 Task: Create a rule from the Recommended list, Task Added to this Project -> add SubTasks in the project AuroraStream with SubTasks Gather and Analyse Requirements , Design and Implement Solution , System Test and UAT , Release to Production / Go Live
Action: Mouse moved to (488, 207)
Screenshot: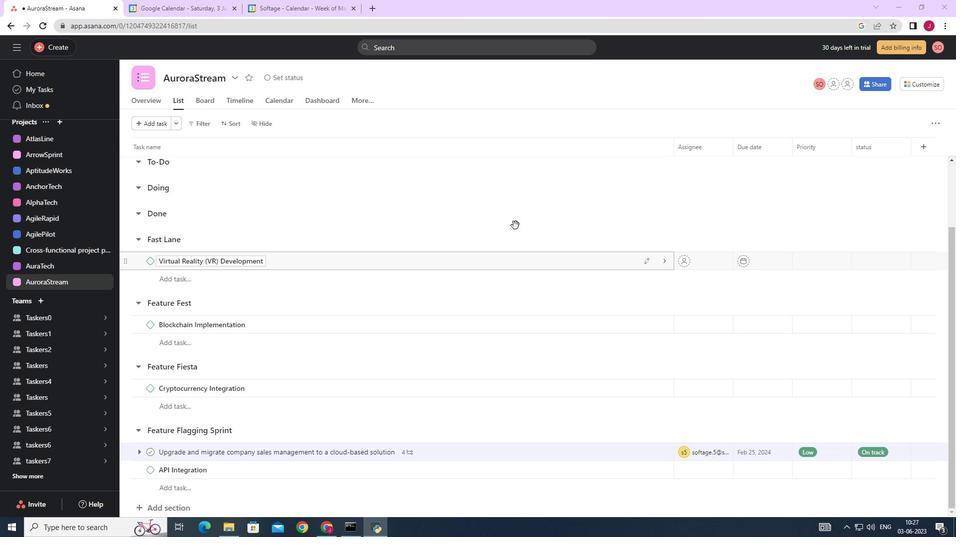 
Action: Mouse scrolled (488, 207) with delta (0, 0)
Screenshot: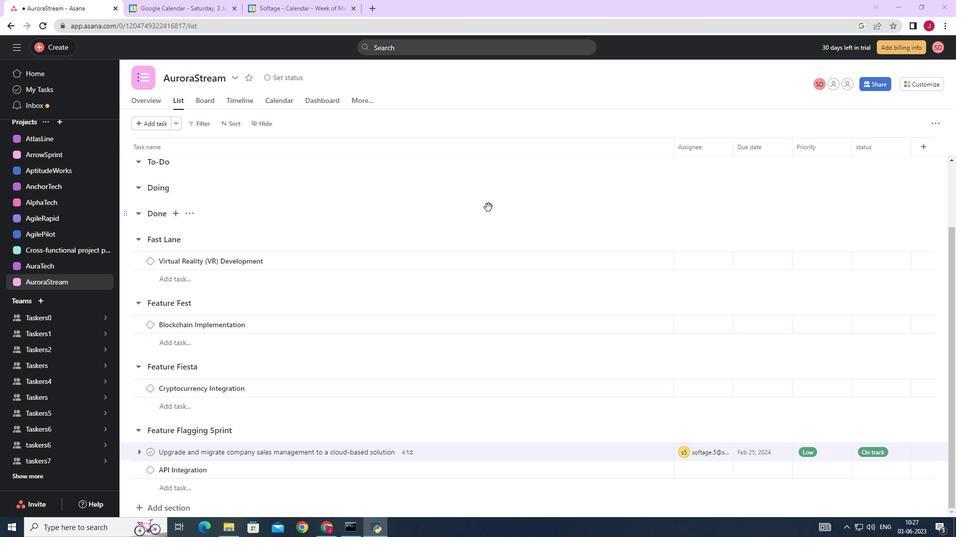 
Action: Mouse scrolled (488, 207) with delta (0, 0)
Screenshot: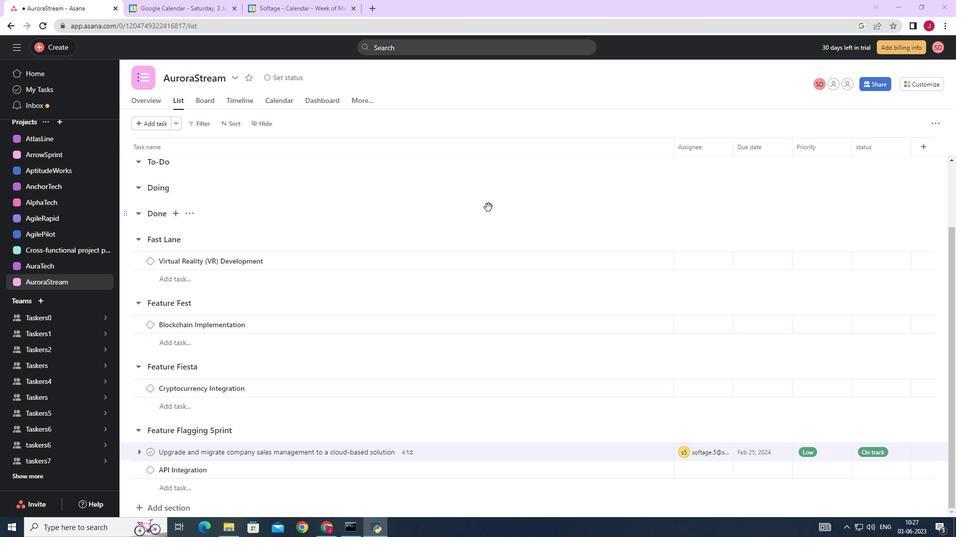 
Action: Mouse scrolled (488, 207) with delta (0, 0)
Screenshot: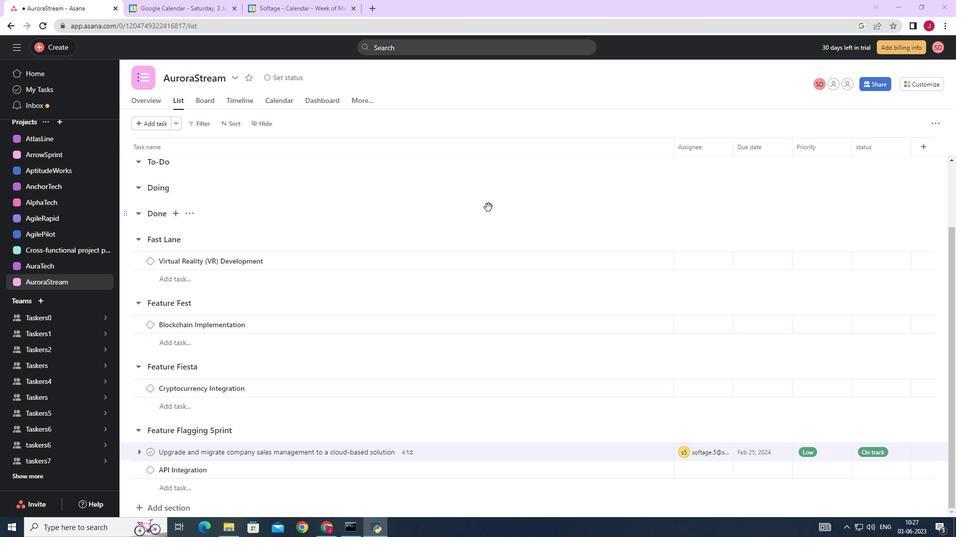 
Action: Mouse scrolled (488, 207) with delta (0, 0)
Screenshot: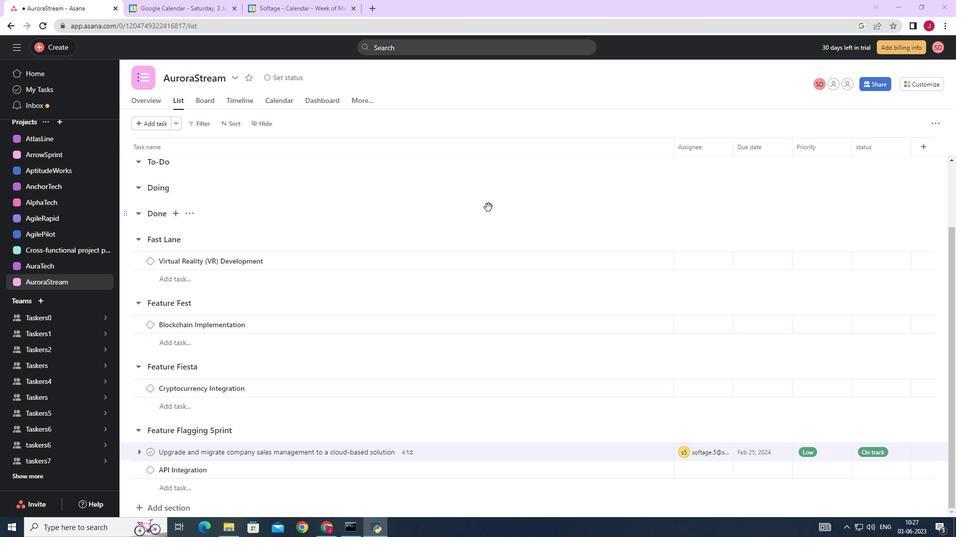 
Action: Mouse moved to (488, 207)
Screenshot: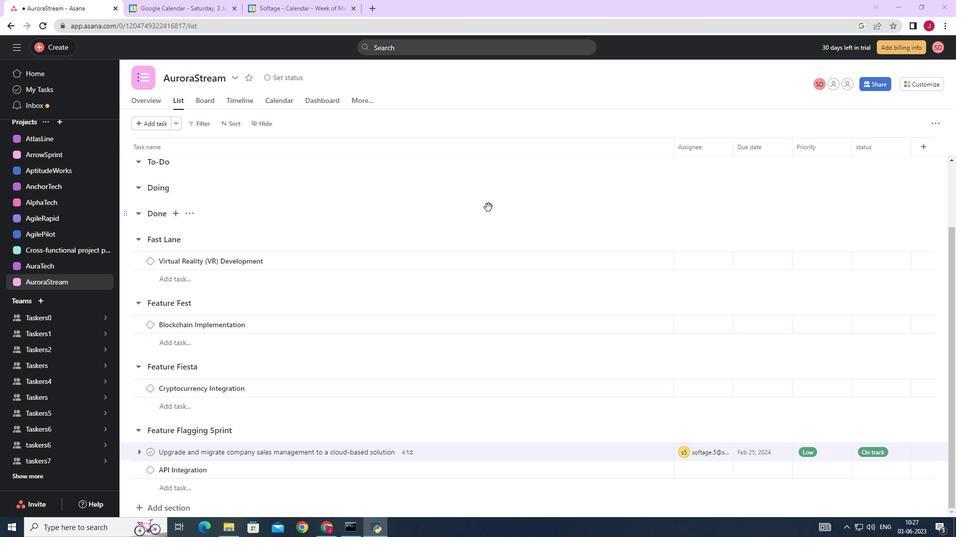 
Action: Mouse scrolled (488, 207) with delta (0, 0)
Screenshot: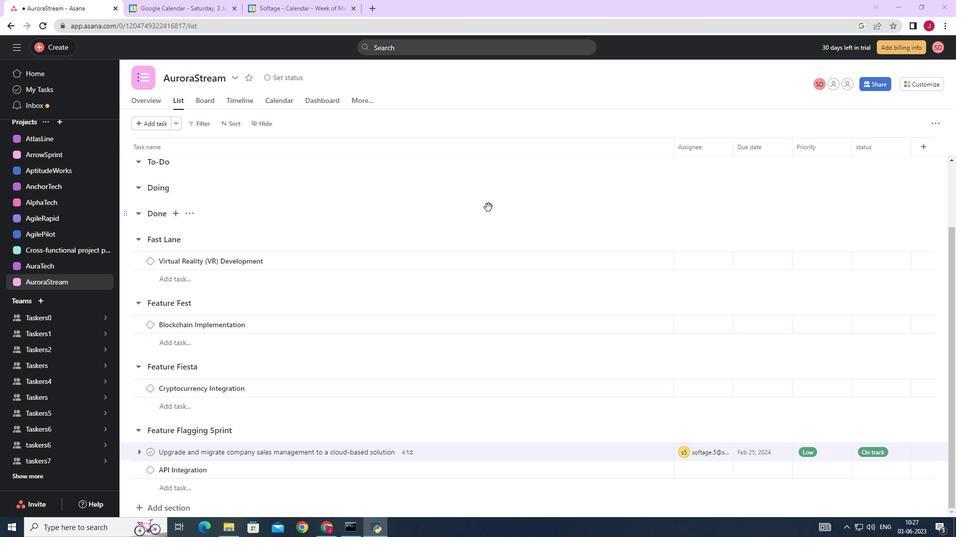 
Action: Mouse moved to (456, 264)
Screenshot: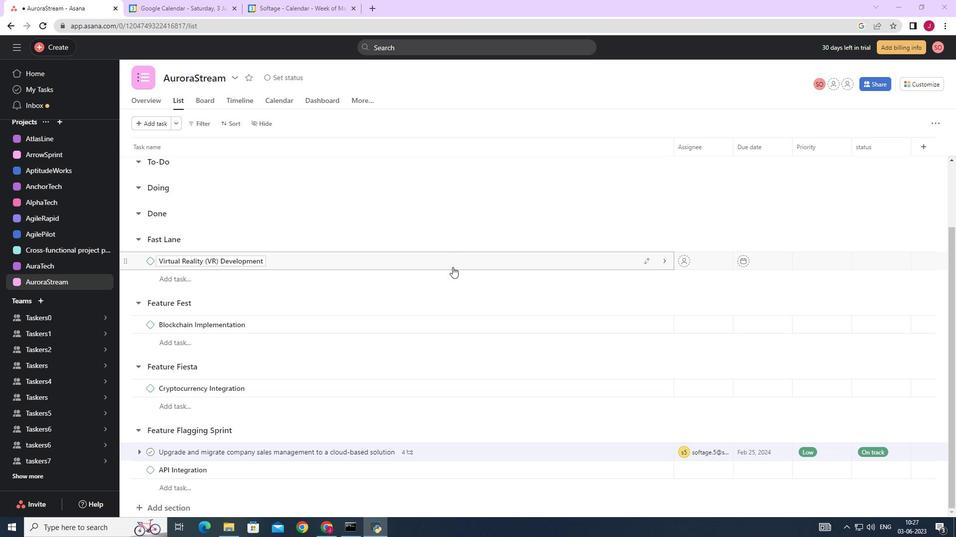 
Action: Mouse scrolled (456, 265) with delta (0, 0)
Screenshot: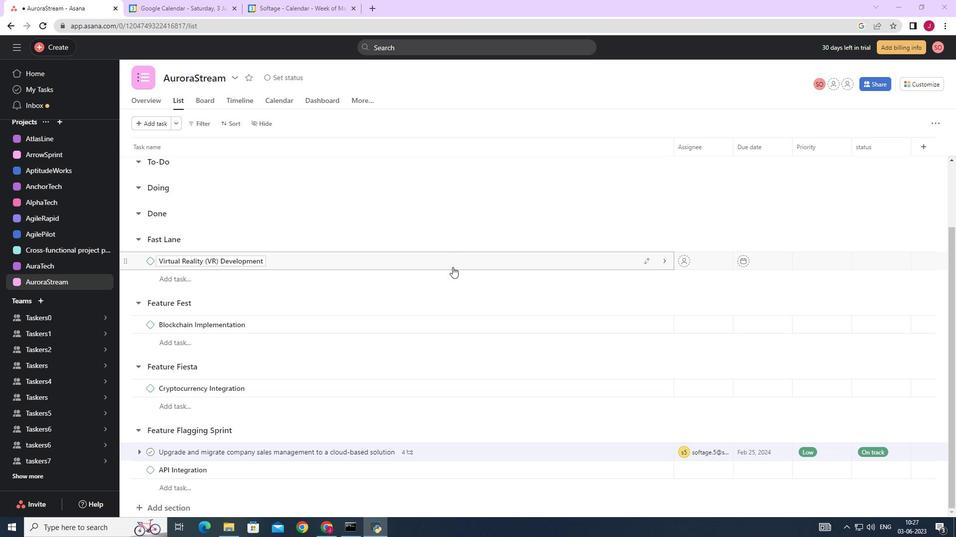 
Action: Mouse moved to (456, 264)
Screenshot: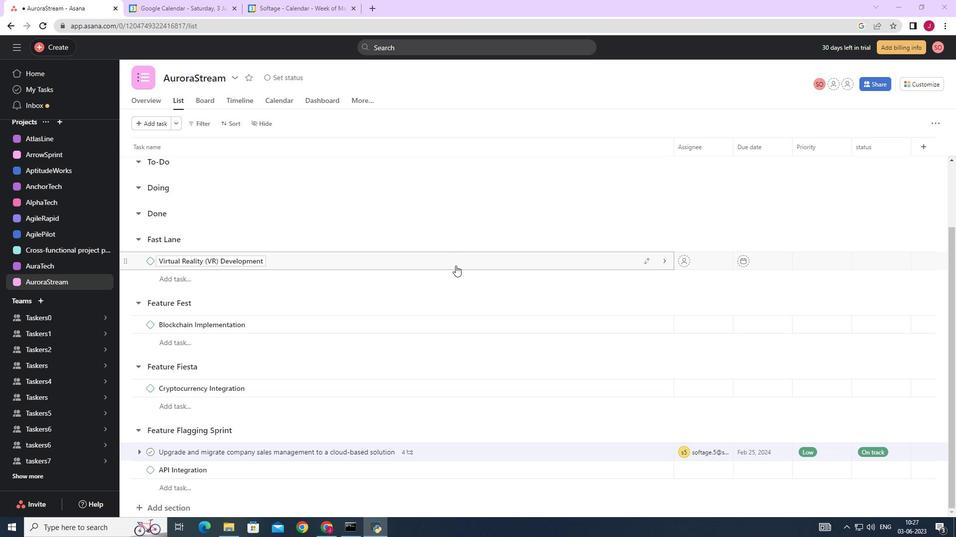 
Action: Mouse scrolled (456, 264) with delta (0, 0)
Screenshot: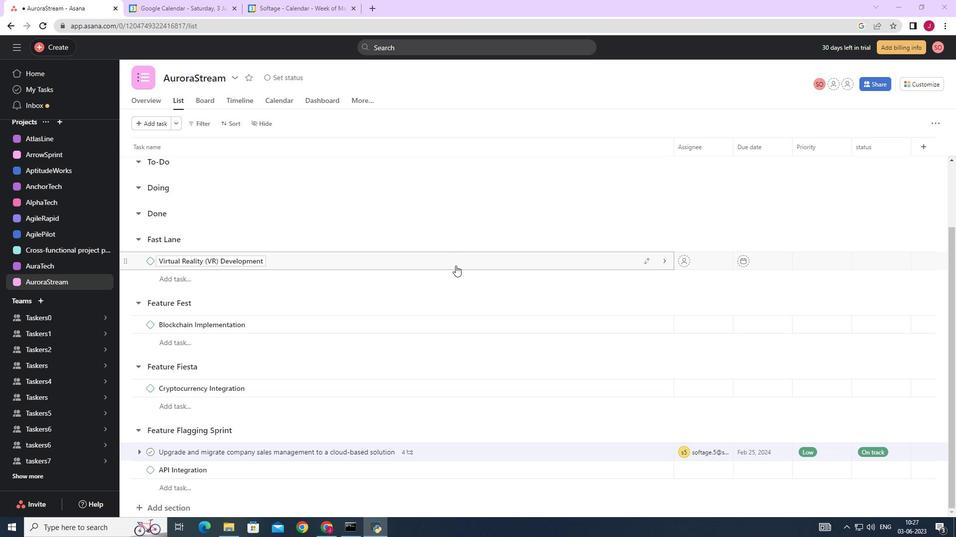 
Action: Mouse scrolled (456, 263) with delta (0, 0)
Screenshot: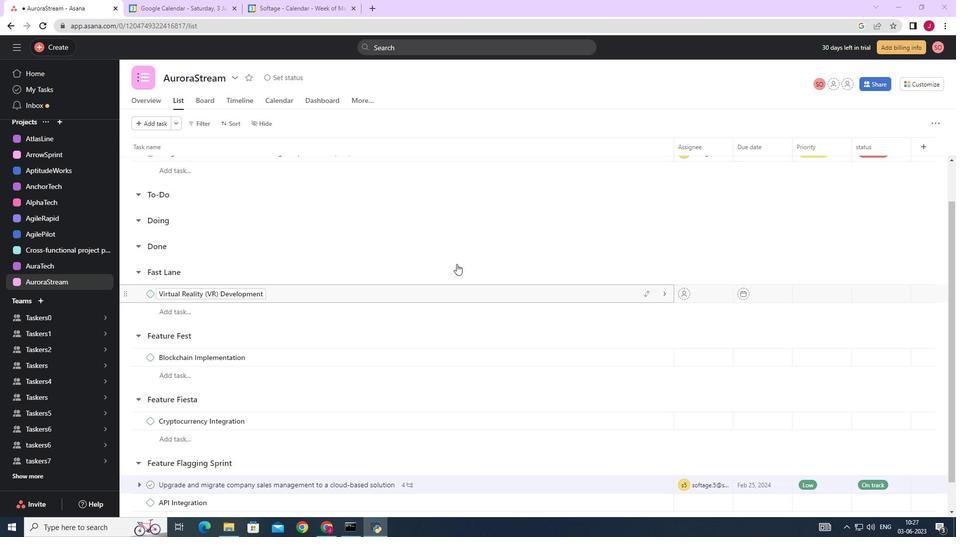 
Action: Mouse scrolled (456, 263) with delta (0, 0)
Screenshot: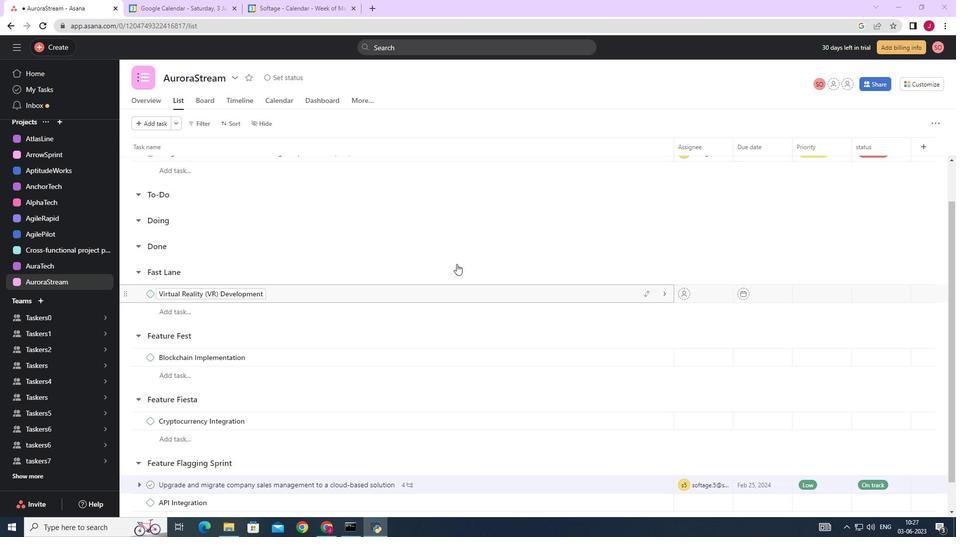 
Action: Mouse scrolled (456, 263) with delta (0, 0)
Screenshot: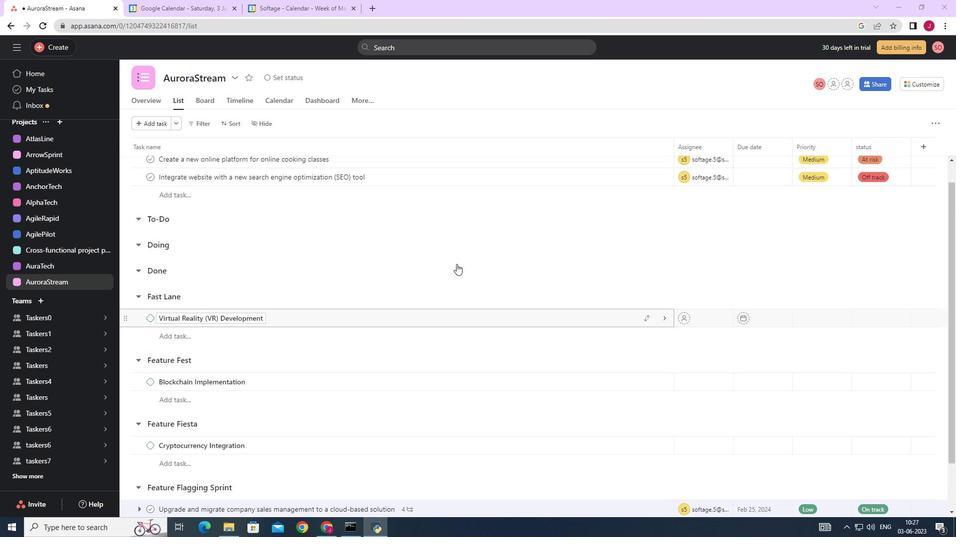 
Action: Mouse moved to (927, 82)
Screenshot: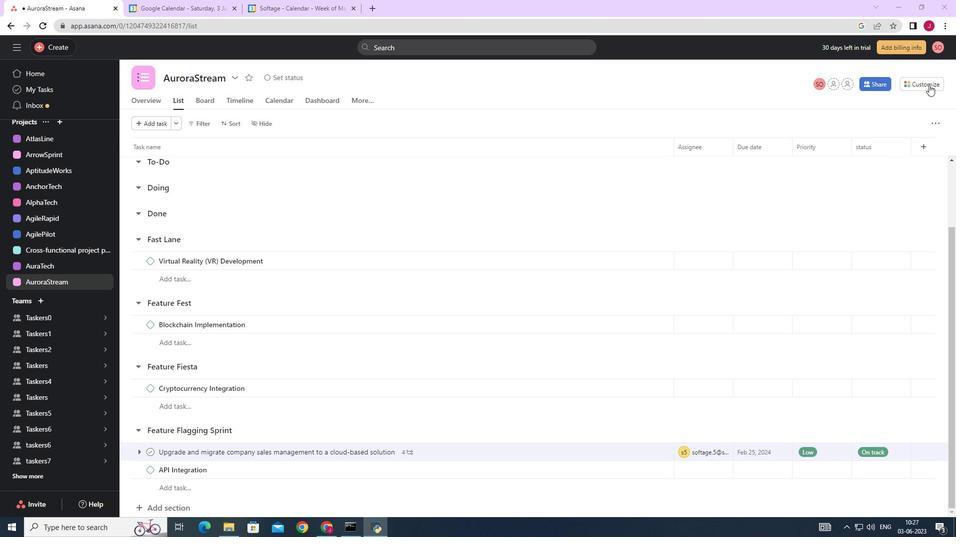 
Action: Mouse pressed left at (927, 82)
Screenshot: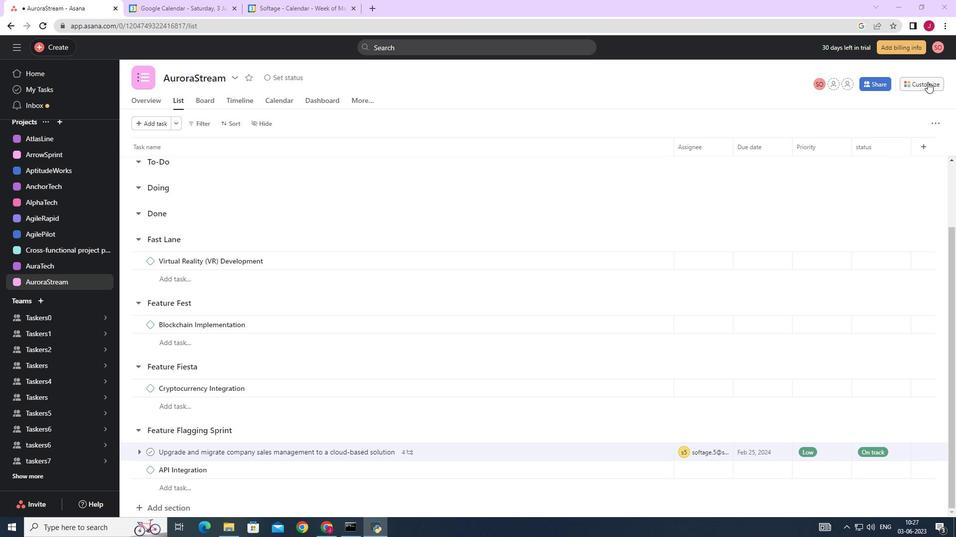 
Action: Mouse moved to (745, 223)
Screenshot: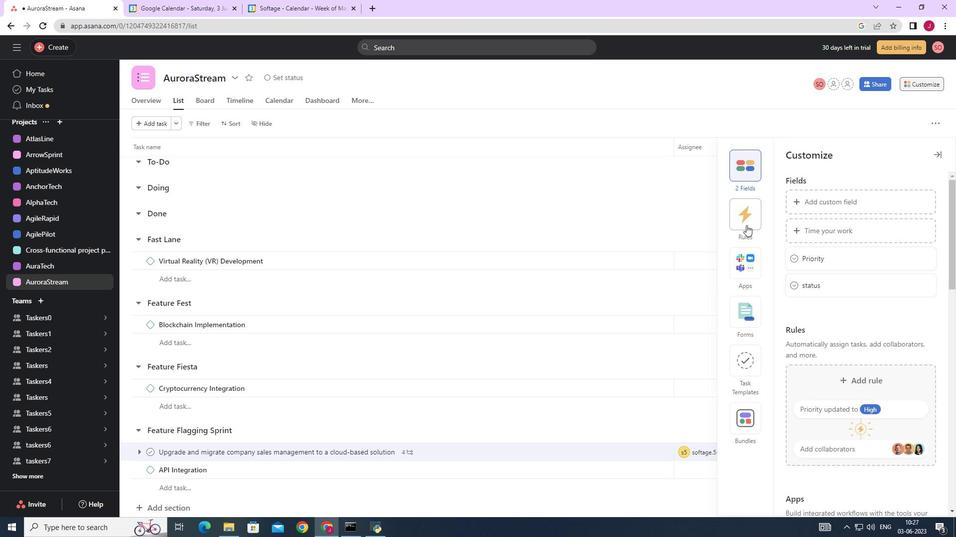 
Action: Mouse pressed left at (745, 223)
Screenshot: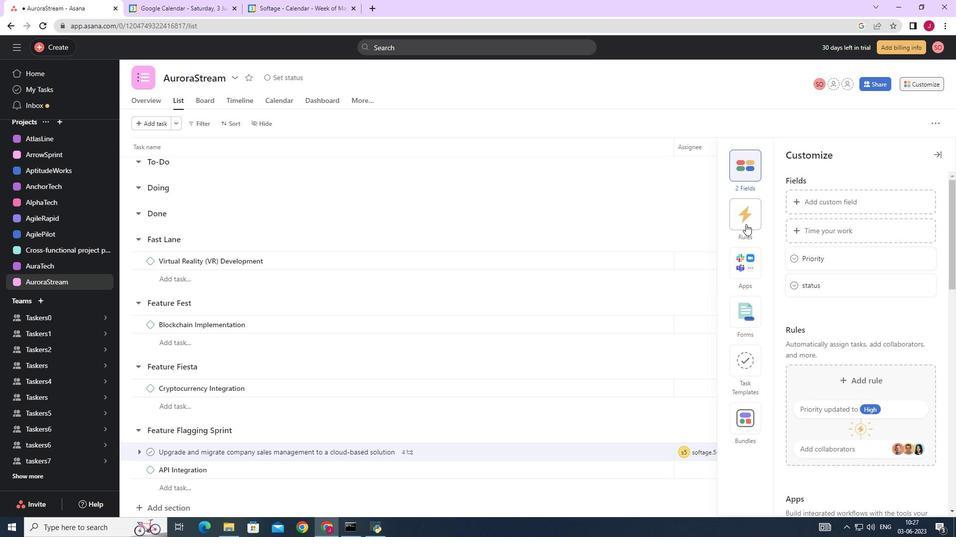 
Action: Mouse moved to (834, 230)
Screenshot: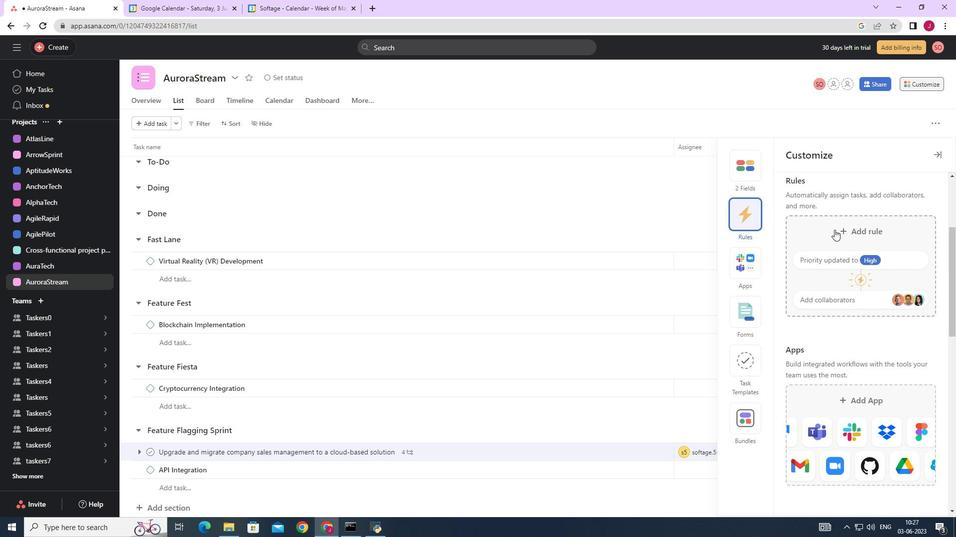 
Action: Mouse pressed left at (834, 230)
Screenshot: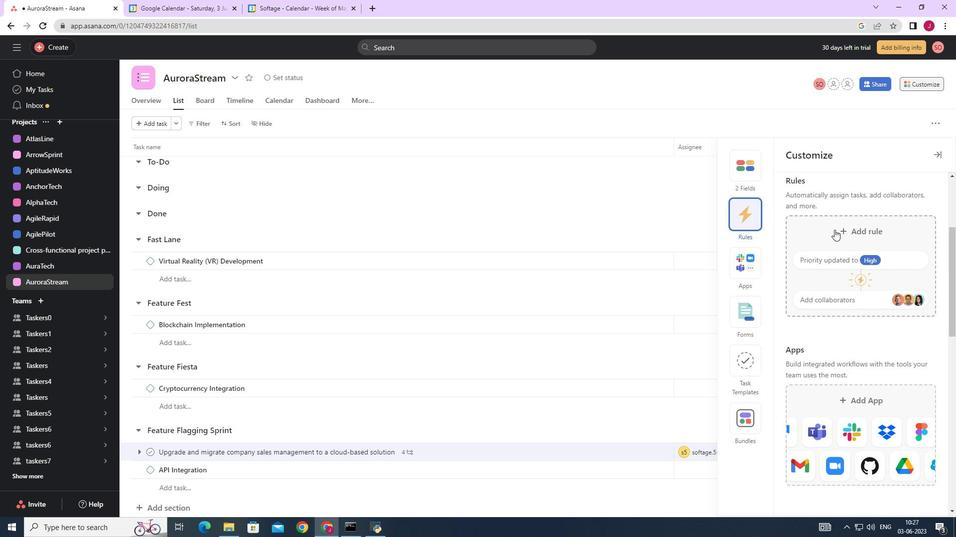 
Action: Mouse moved to (409, 157)
Screenshot: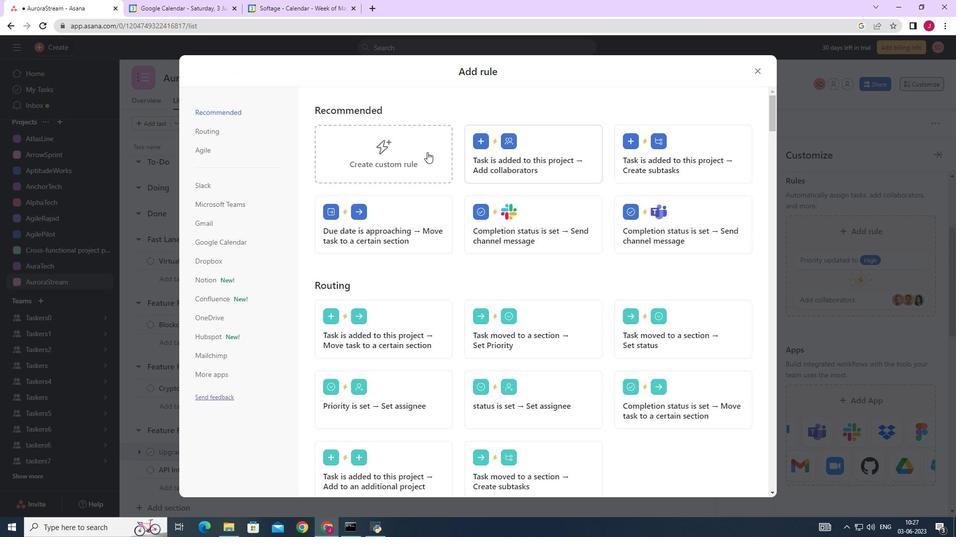 
Action: Mouse pressed left at (409, 157)
Screenshot: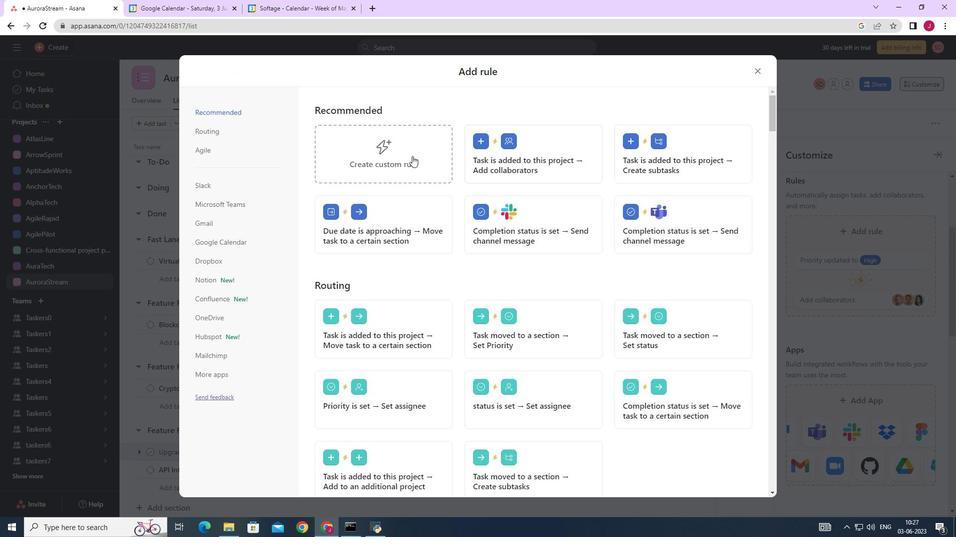 
Action: Mouse moved to (489, 268)
Screenshot: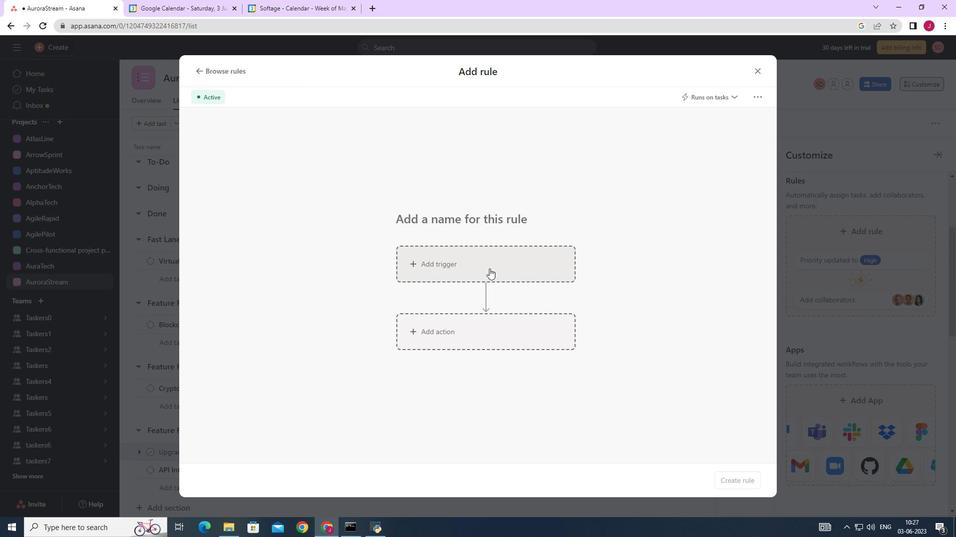 
Action: Mouse pressed left at (489, 268)
Screenshot: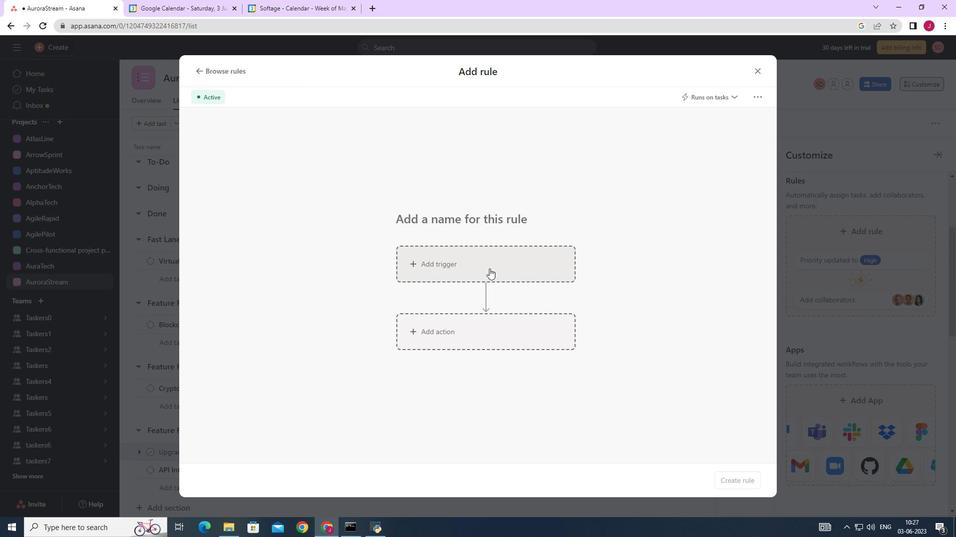 
Action: Mouse moved to (425, 335)
Screenshot: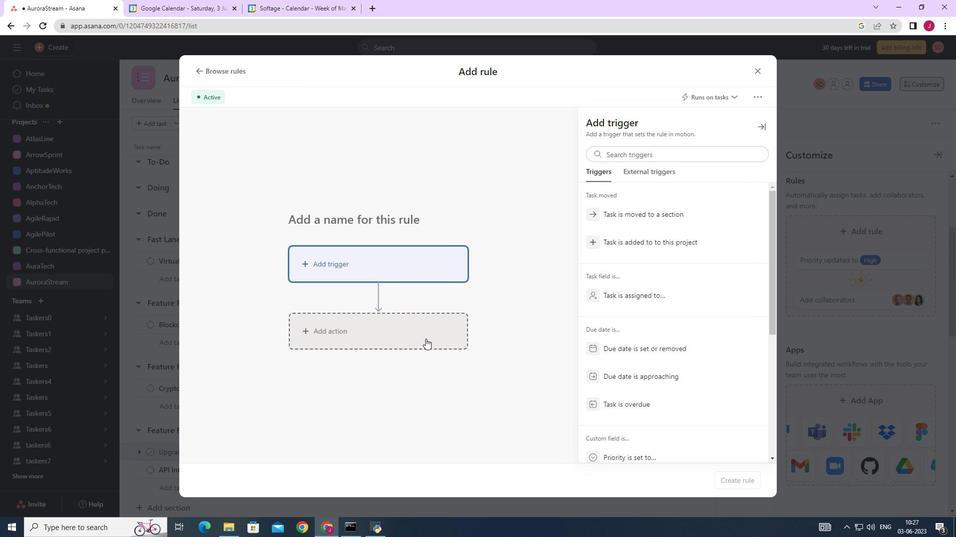 
Action: Mouse pressed left at (425, 335)
Screenshot: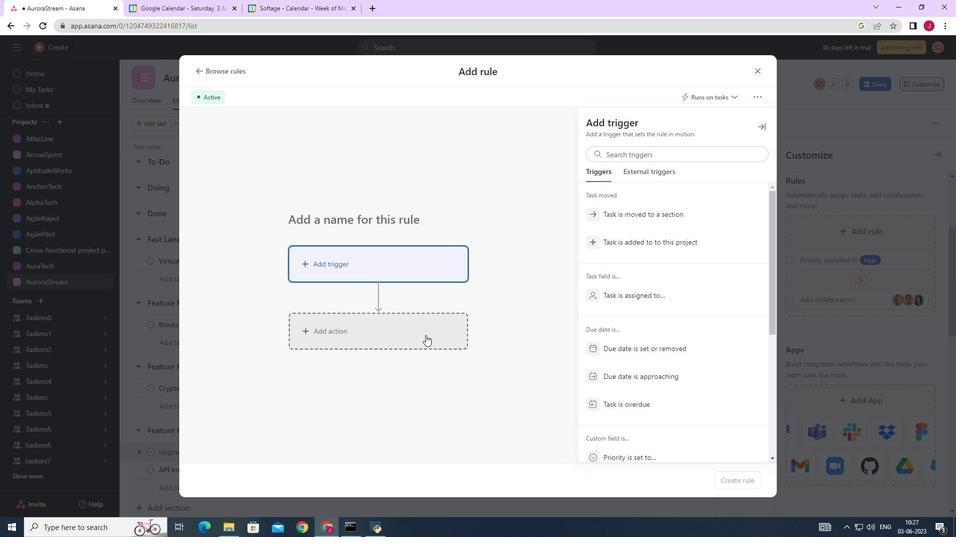 
Action: Mouse moved to (643, 356)
Screenshot: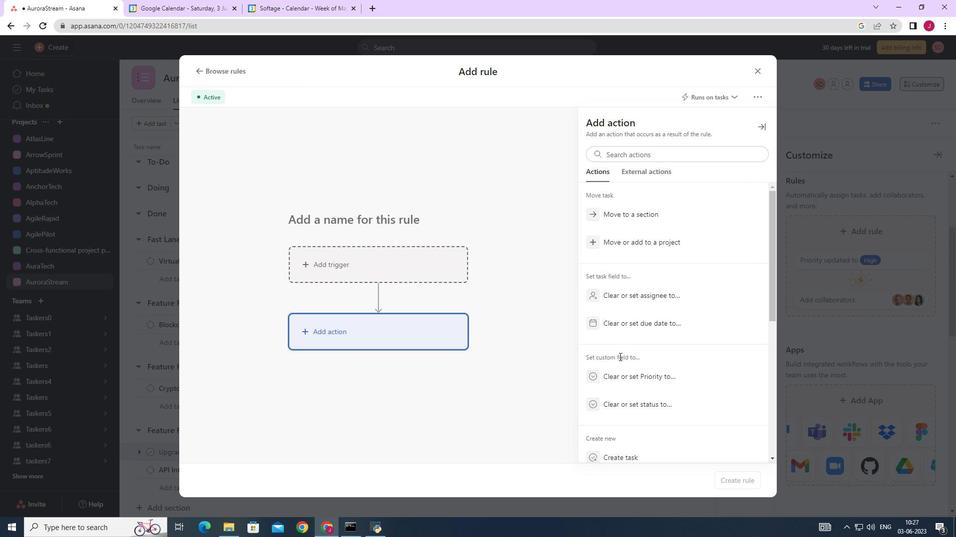 
Action: Mouse scrolled (643, 356) with delta (0, 0)
Screenshot: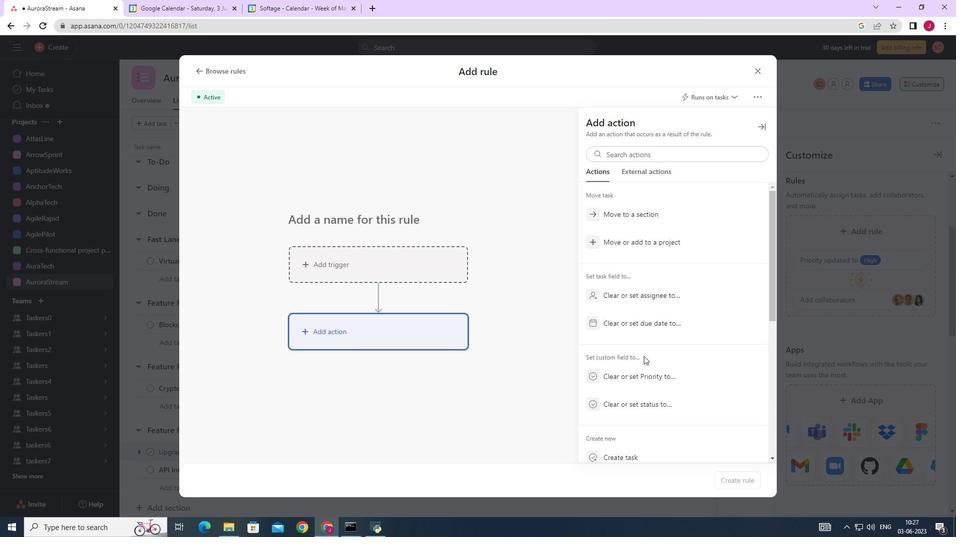 
Action: Mouse scrolled (643, 356) with delta (0, 0)
Screenshot: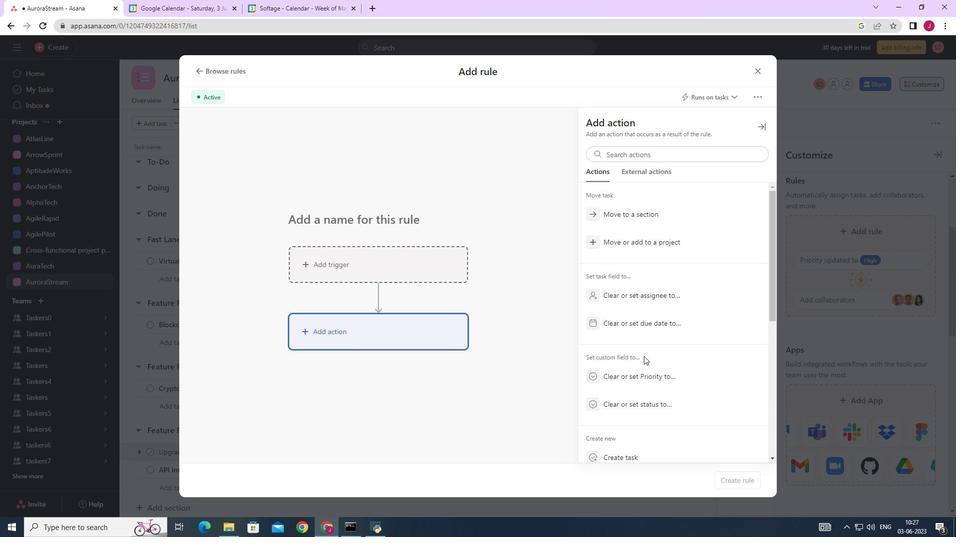 
Action: Mouse moved to (643, 385)
Screenshot: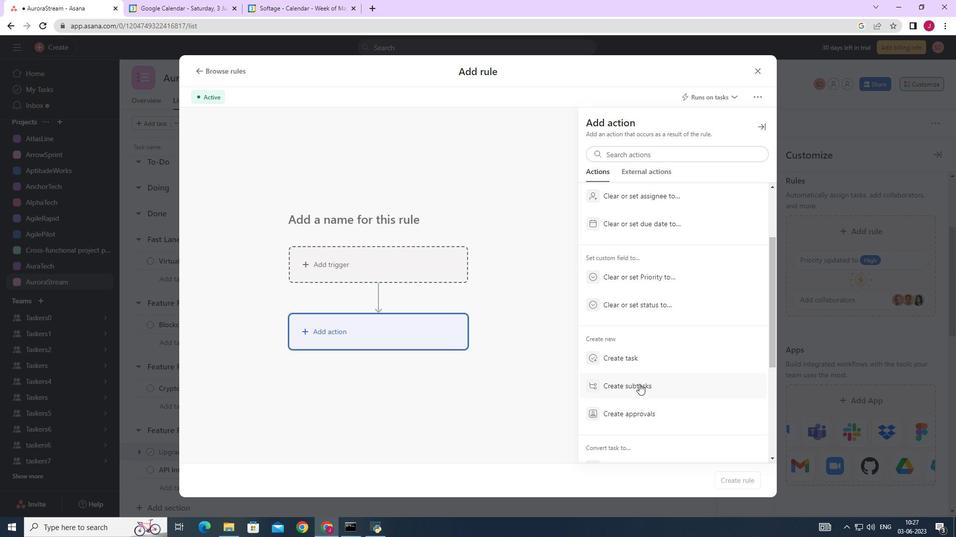 
Action: Mouse pressed left at (643, 385)
Screenshot: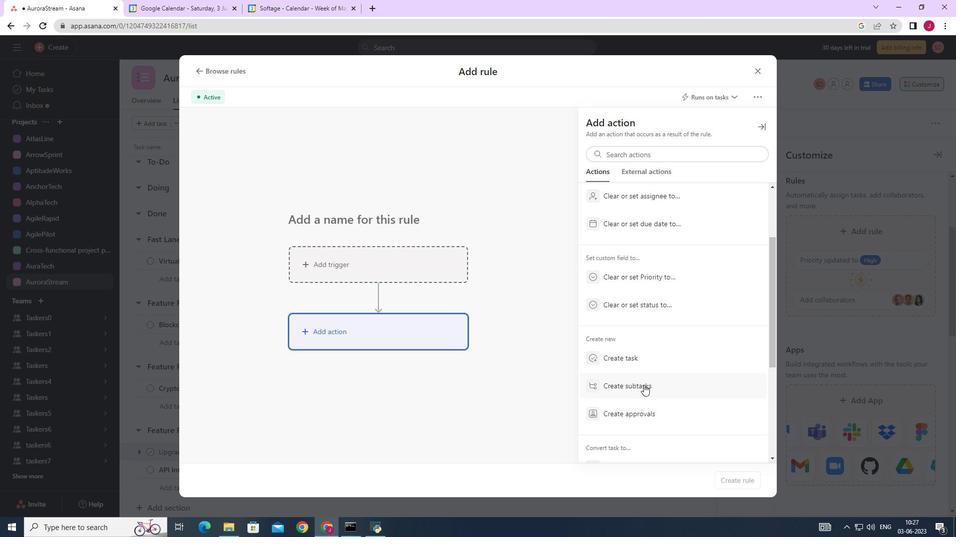 
Action: Mouse moved to (670, 179)
Screenshot: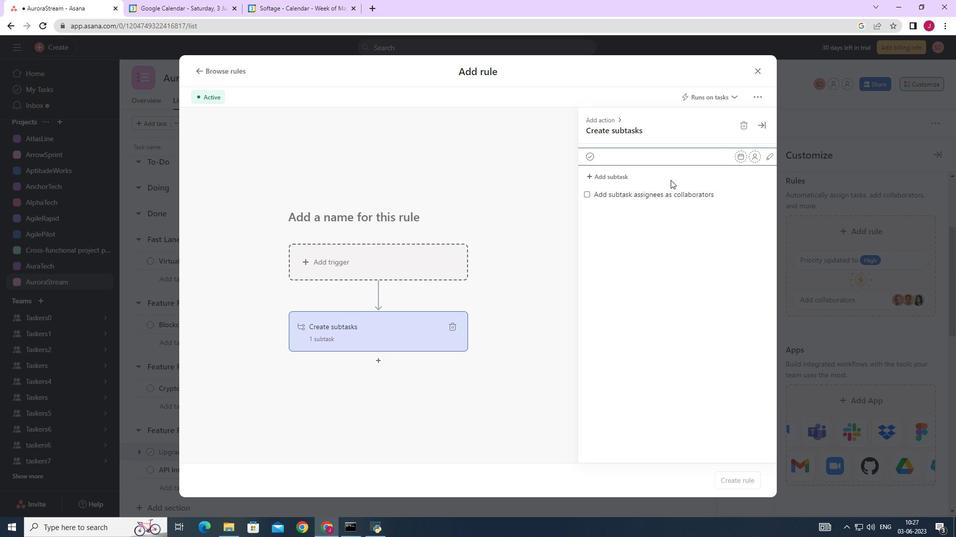 
Action: Key pressed <Key.caps_lock>G<Key.caps_lock>ather<Key.space>and<Key.space><Key.caps_lock>A<Key.caps_lock>nalyse<Key.space><Key.caps_lock>R<Key.caps_lock>equirements
Screenshot: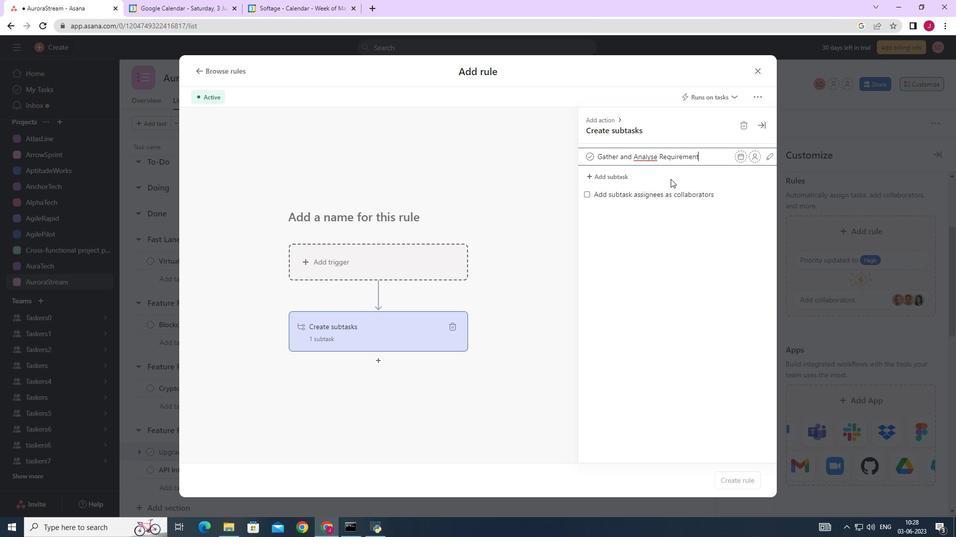
Action: Mouse moved to (649, 157)
Screenshot: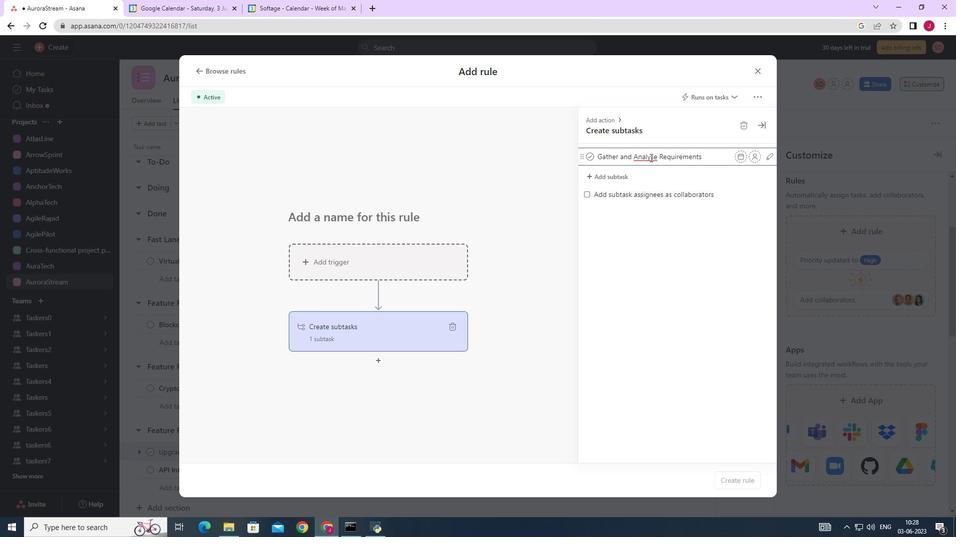 
Action: Mouse pressed right at (649, 157)
Screenshot: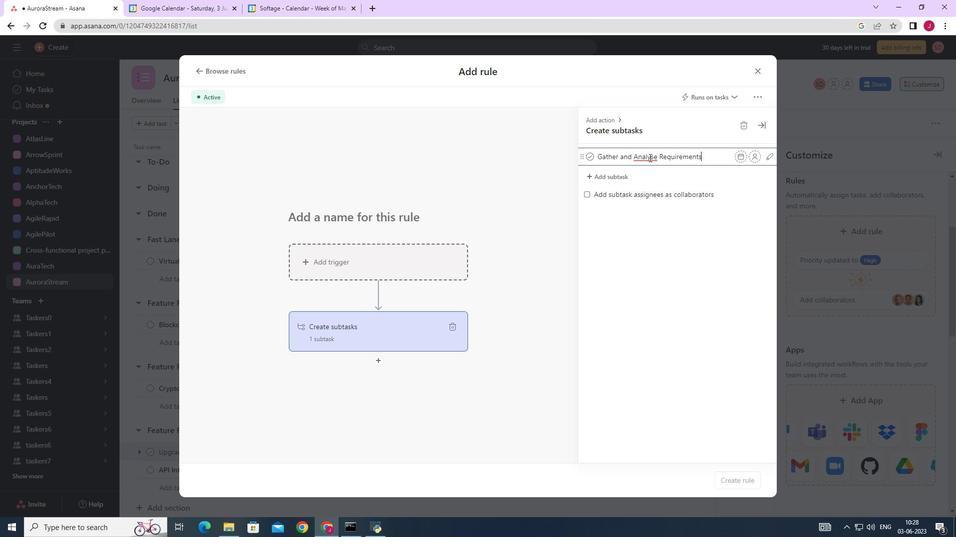 
Action: Mouse moved to (663, 166)
Screenshot: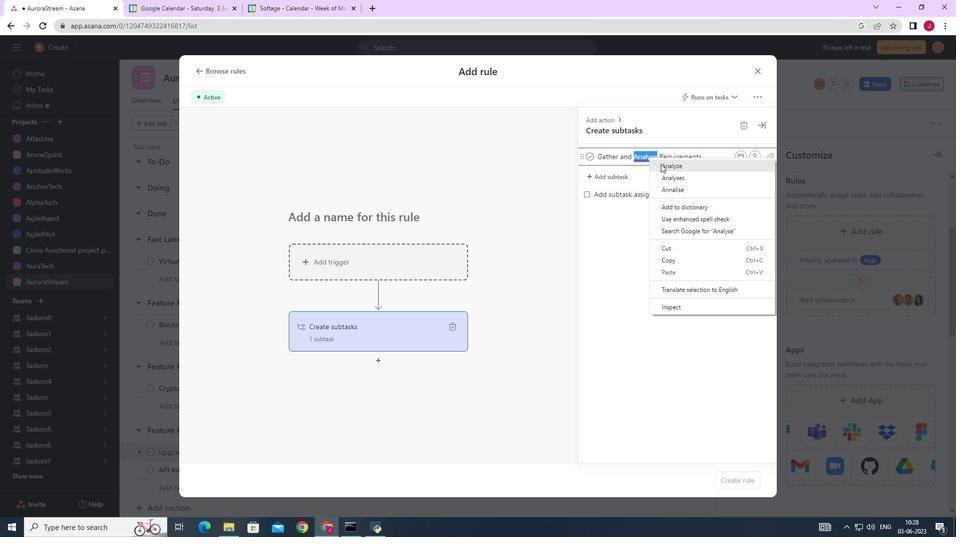
Action: Mouse pressed left at (663, 166)
Screenshot: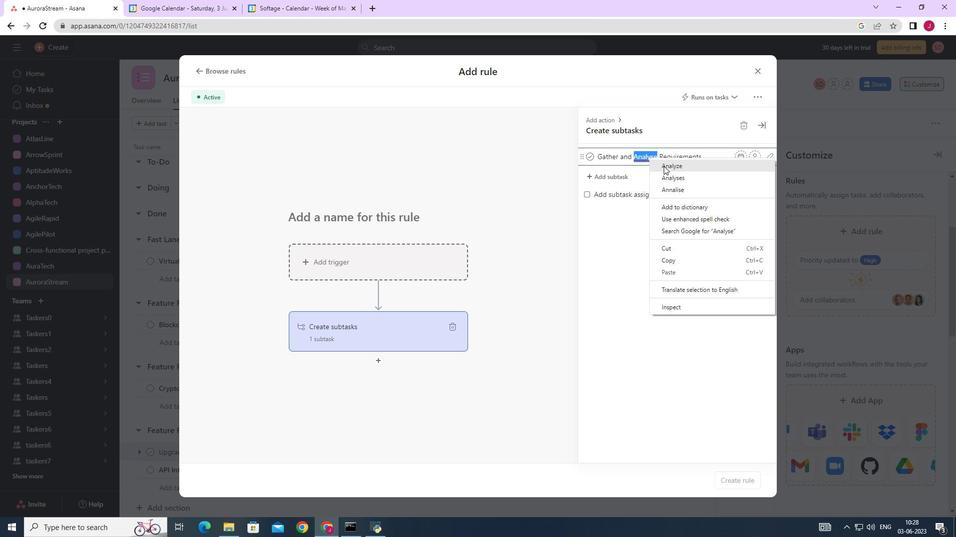 
Action: Mouse moved to (620, 177)
Screenshot: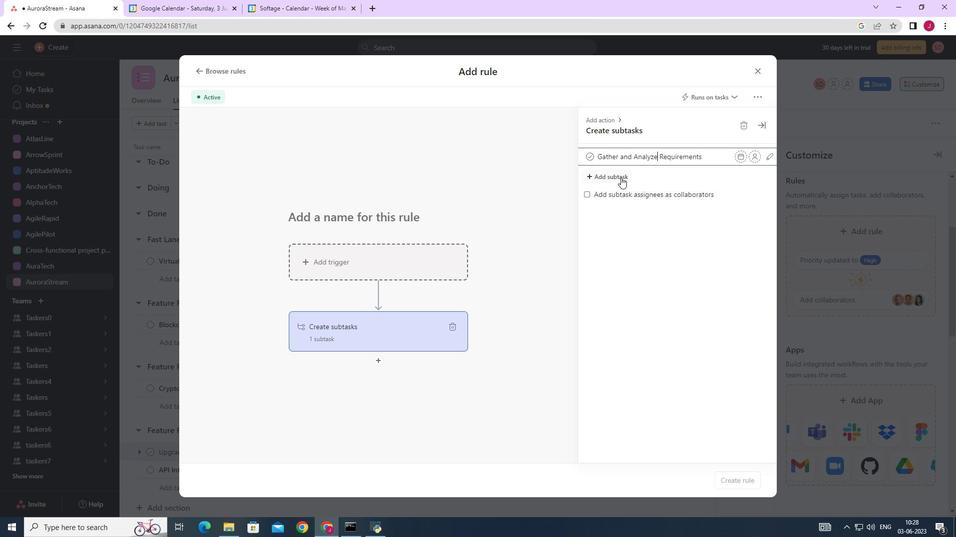 
Action: Key pressed <Key.enter><Key.caps_lock>D<Key.caps_lock>esign<Key.space>and<Key.space><Key.caps_lock>IM<Key.backspace><Key.caps_lock>mplen<Key.backspace>ment<Key.space><Key.caps_lock>S<Key.caps_lock>olution<Key.enter><Key.caps_lock>S<Key.caps_lock>ystem<Key.space><Key.caps_lock>T<Key.caps_lock>est<Key.space>and<Key.space><Key.caps_lock>UAT<Key.enter><Key.caps_lock>r<Key.caps_lock>ELEASE<Key.space><Key.backspace><Key.backspace><Key.backspace><Key.backspace><Key.backspace><Key.backspace><Key.backspace><Key.backspace><Key.backspace><Key.backspace><Key.backspace><Key.backspace><Key.backspace>R<Key.caps_lock>elease<Key.space>to<Key.space>production<Key.space>/<Key.space><Key.caps_lock>G<Key.caps_lock>o<Key.space><Key.caps_lock>L<Key.caps_lock>ive<Key.enter>
Screenshot: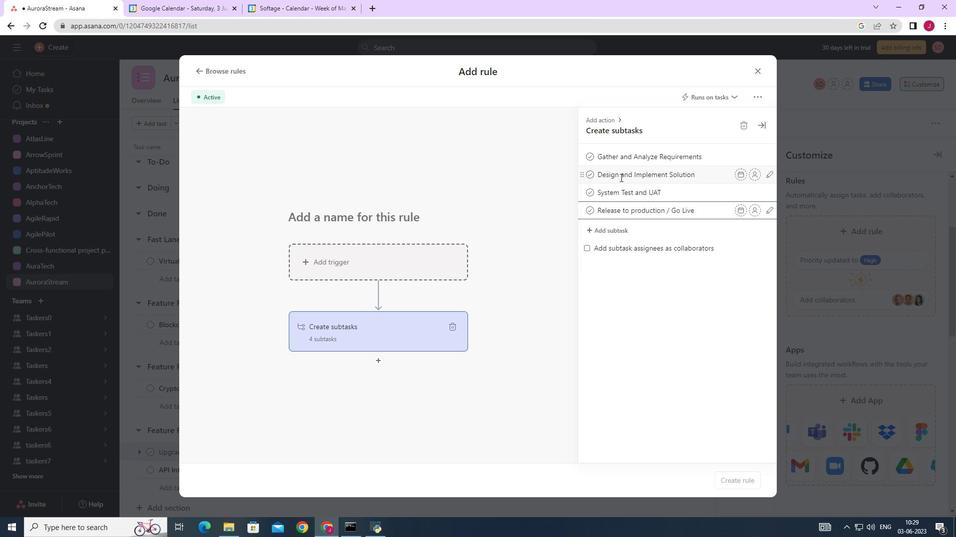 
Action: Mouse moved to (758, 68)
Screenshot: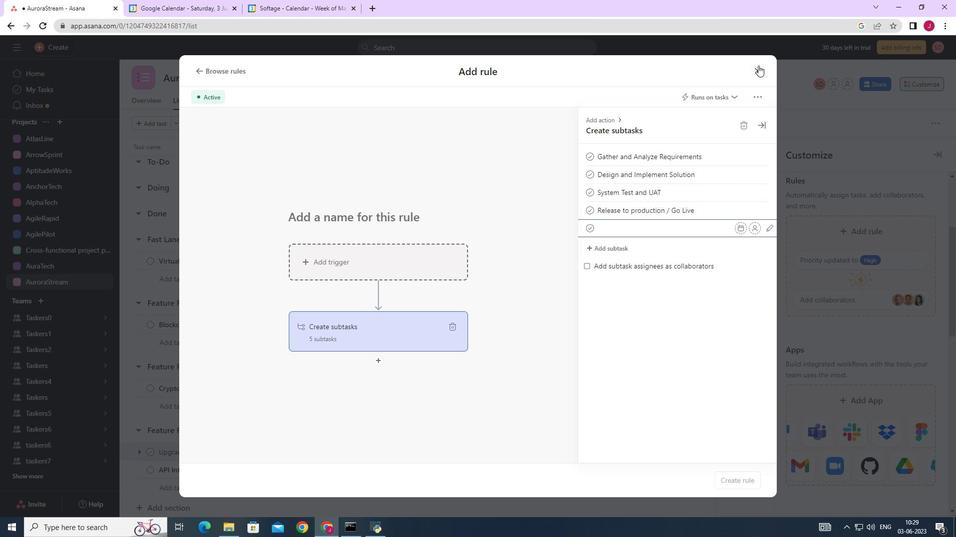 
Action: Mouse pressed left at (758, 68)
Screenshot: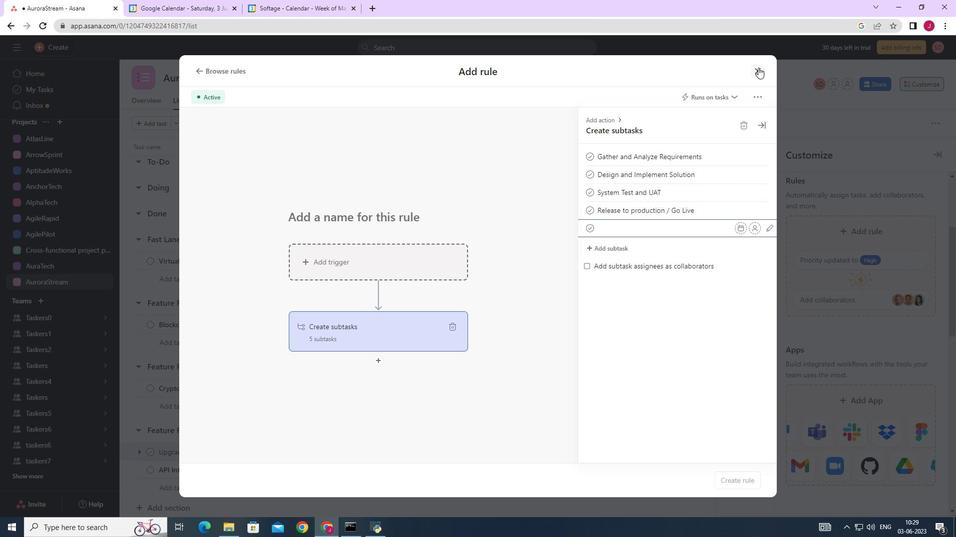 
Action: Mouse moved to (738, 83)
Screenshot: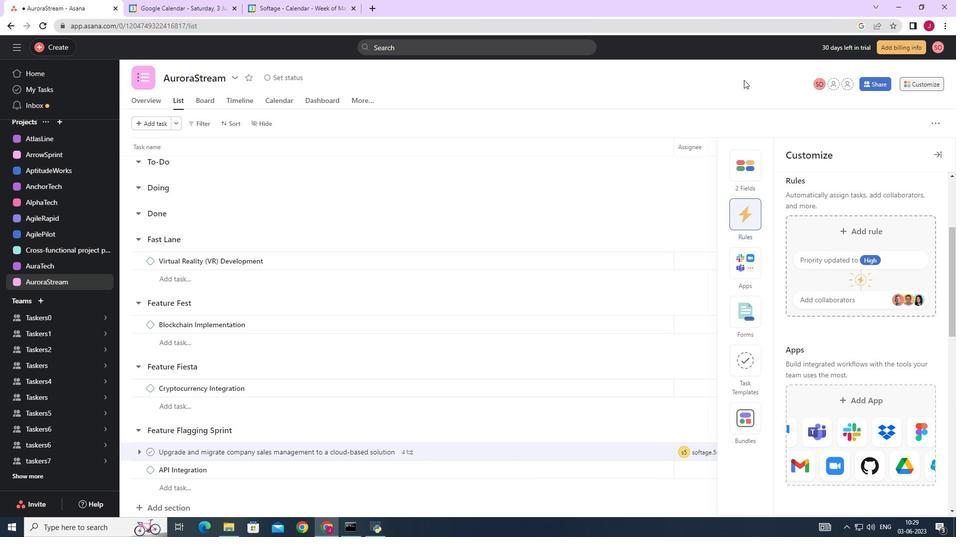 
